 Task: Plan a time for the environmental cleanup initiative.
Action: Mouse moved to (71, 84)
Screenshot: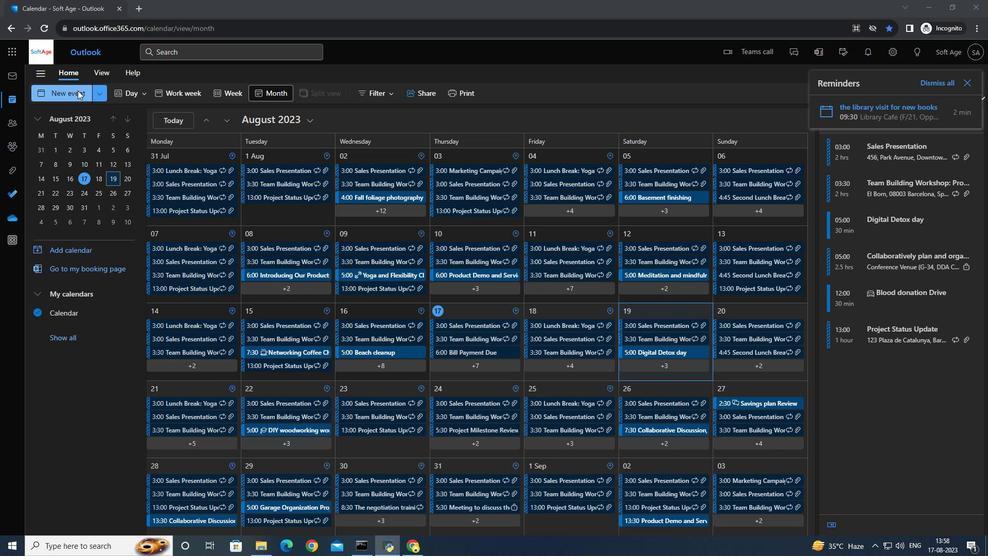 
Action: Mouse pressed left at (71, 84)
Screenshot: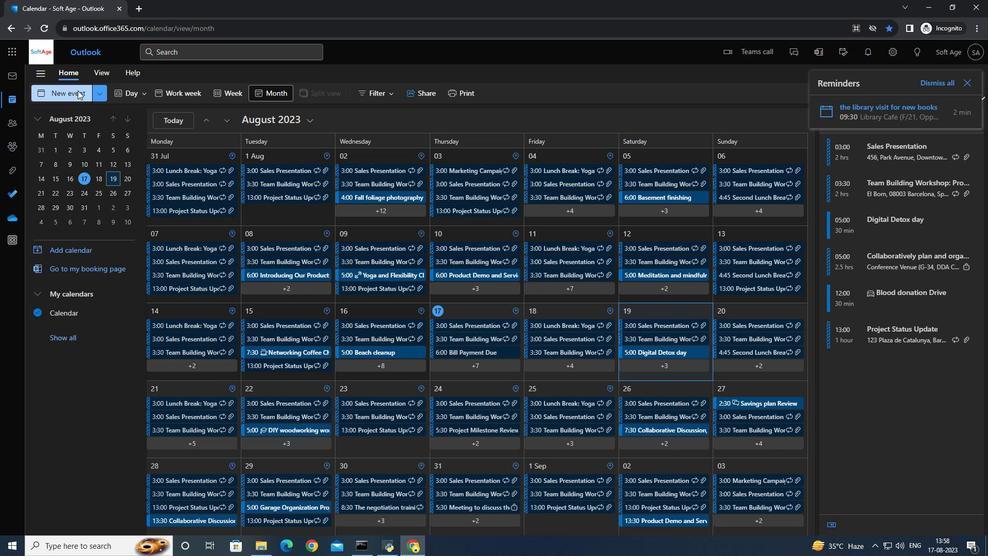 
Action: Mouse moved to (261, 156)
Screenshot: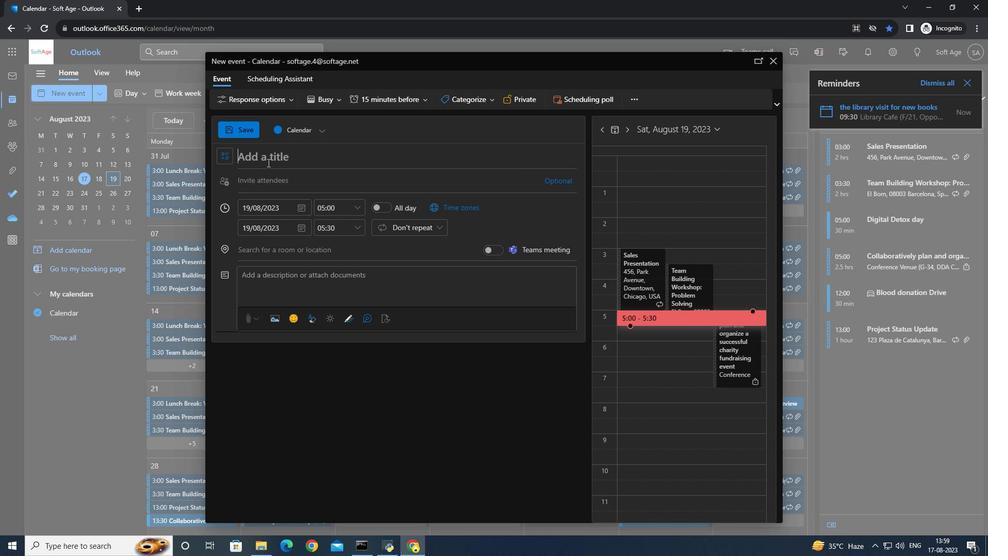 
Action: Key pressed <Key.caps_lock>E<Key.caps_lock>nvironmental<Key.space><Key.caps_lock>C<Key.caps_lock>leanup<Key.space>initia
Screenshot: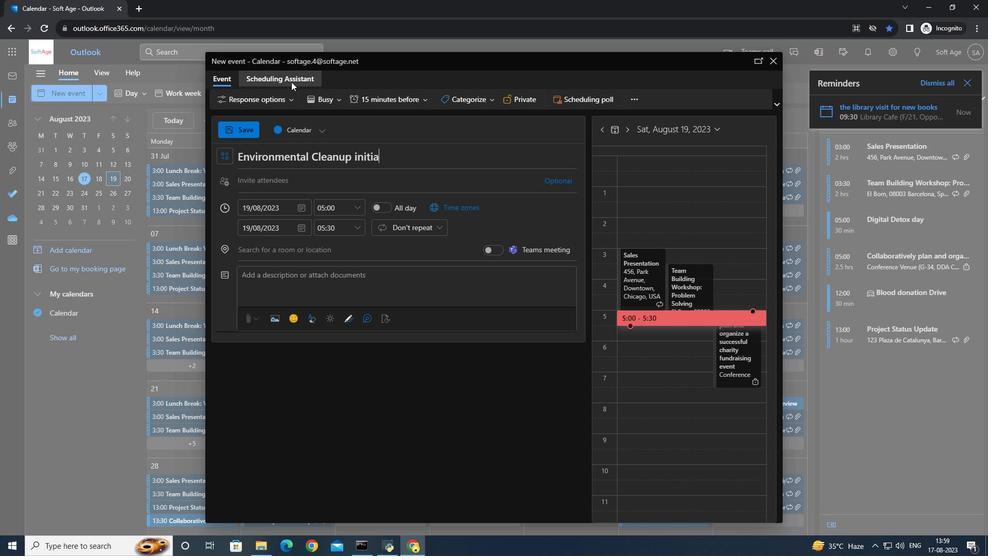 
Action: Mouse moved to (285, 75)
Screenshot: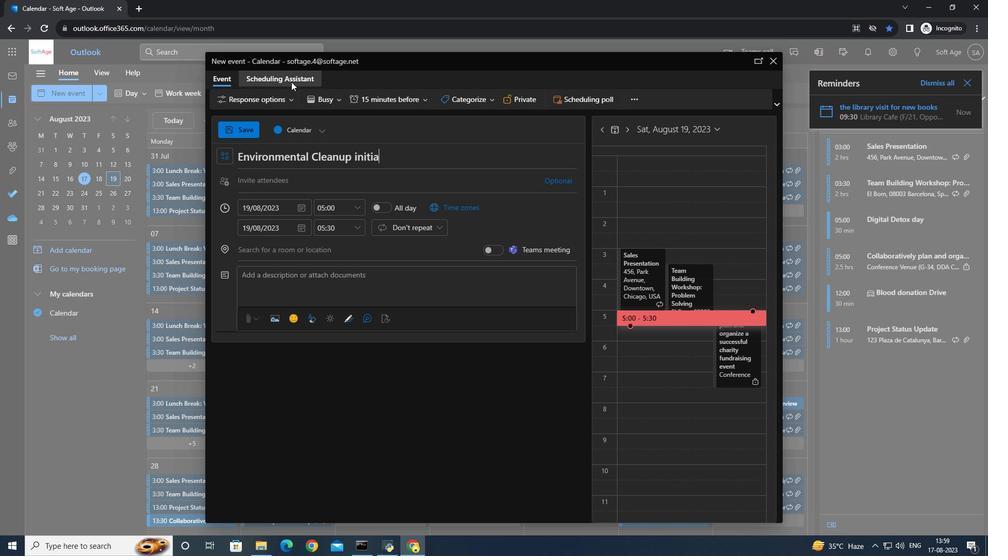 
Action: Key pressed tive
Screenshot: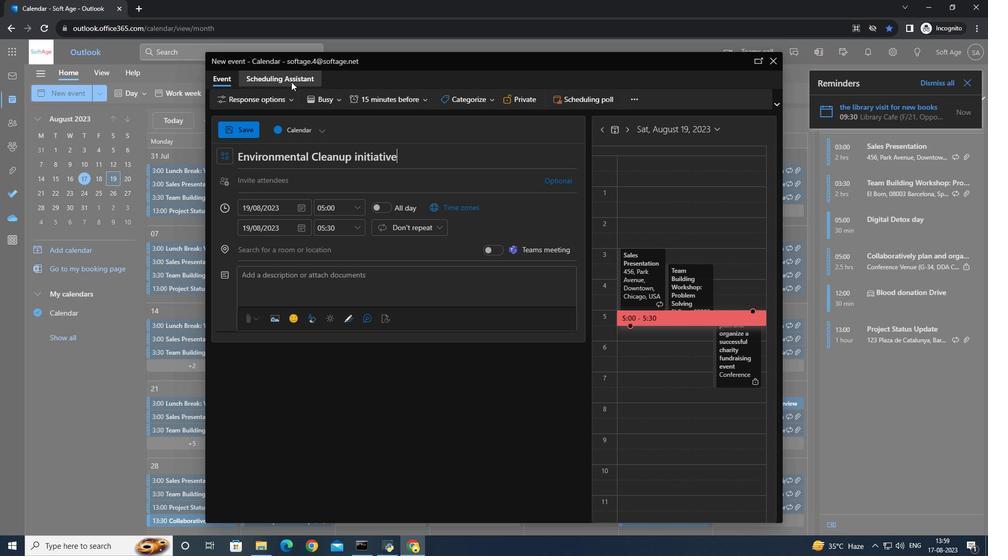 
Action: Mouse moved to (349, 197)
Screenshot: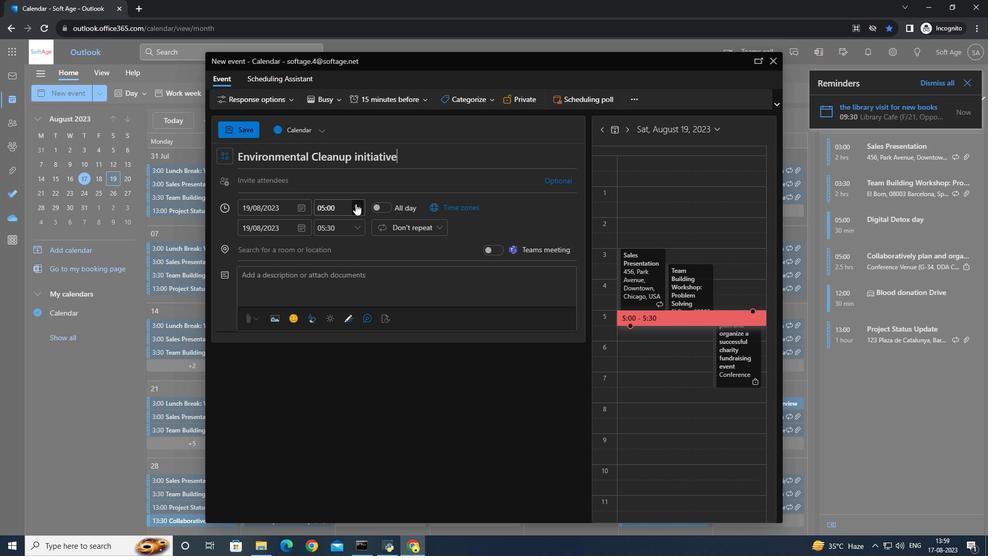 
Action: Mouse pressed left at (349, 197)
Screenshot: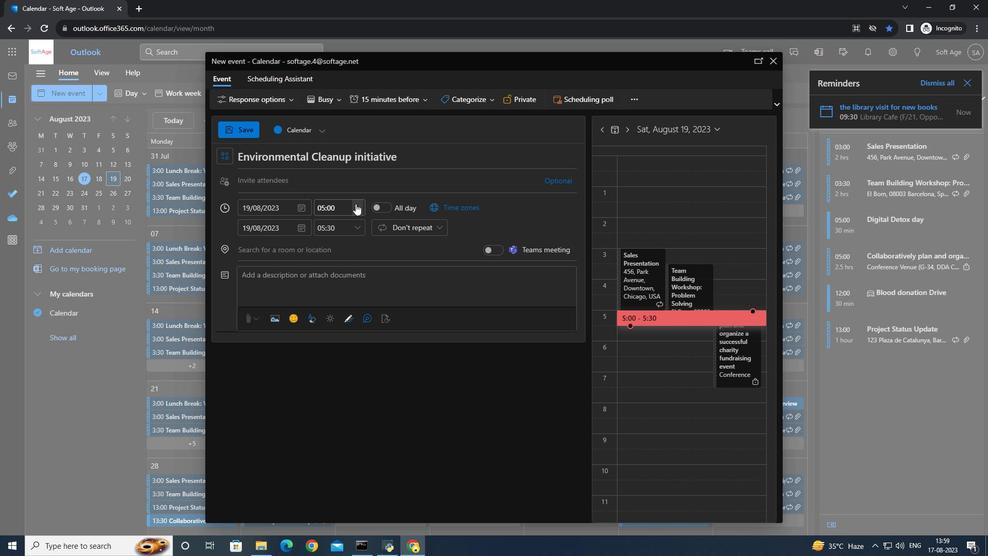 
Action: Mouse moved to (374, 253)
Screenshot: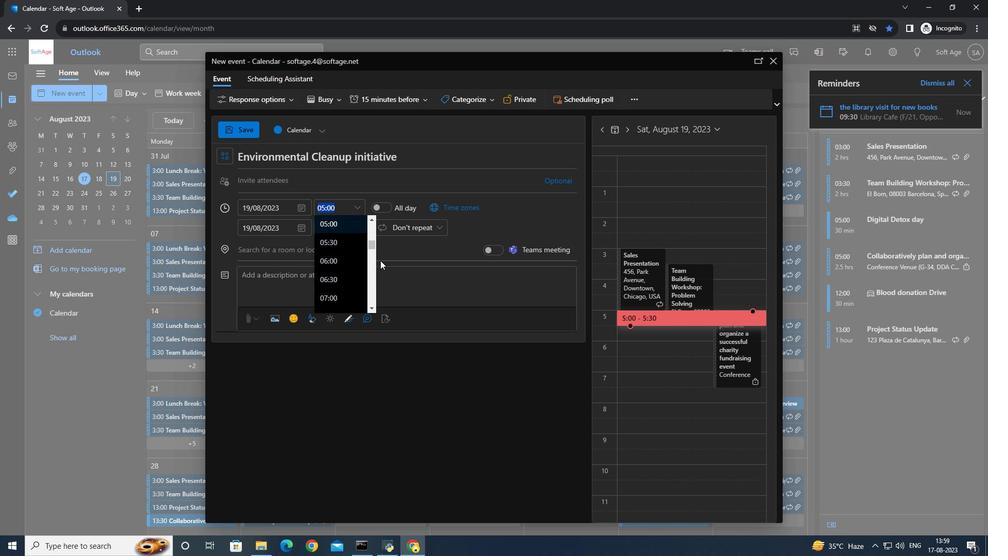 
Action: Mouse scrolled (374, 254) with delta (0, 0)
Screenshot: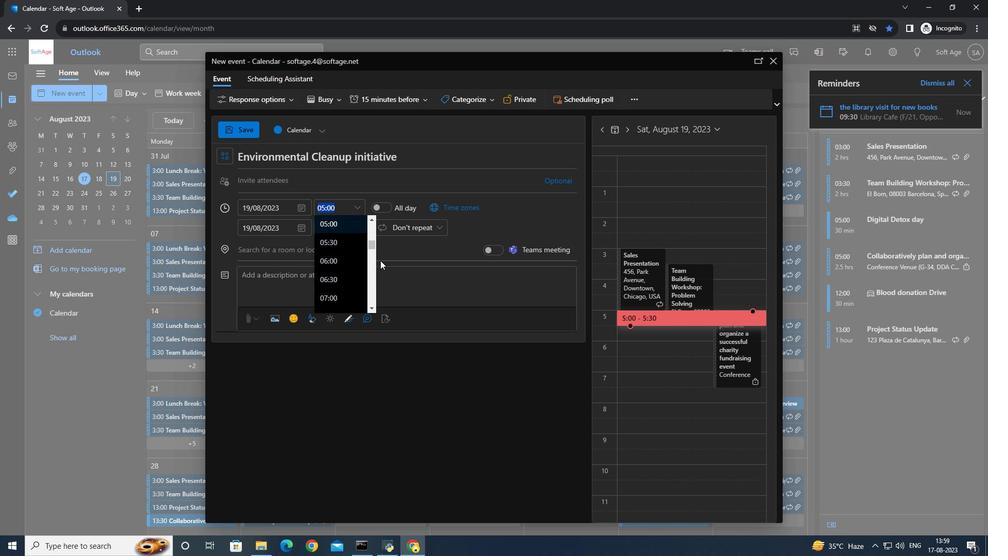 
Action: Mouse moved to (374, 254)
Screenshot: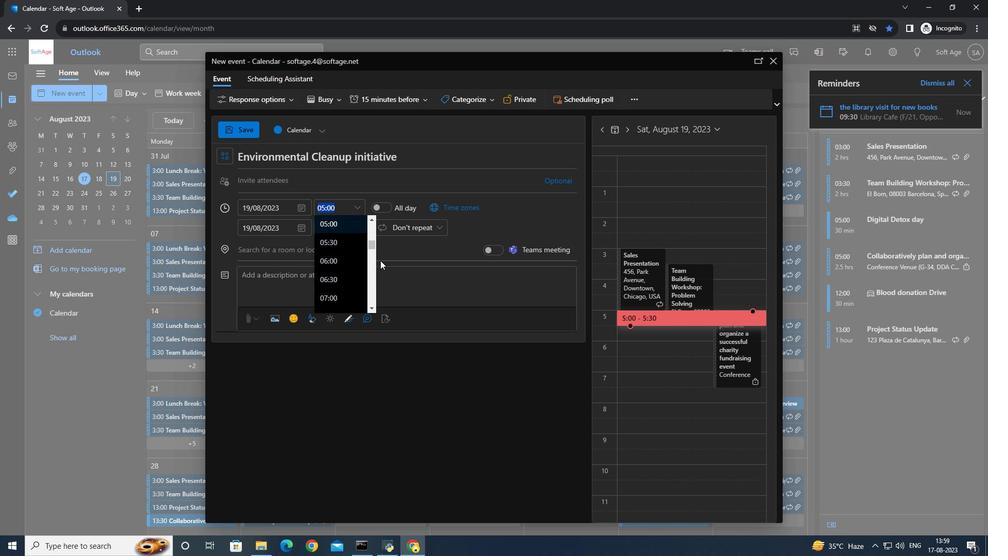 
Action: Mouse scrolled (374, 253) with delta (0, 0)
Screenshot: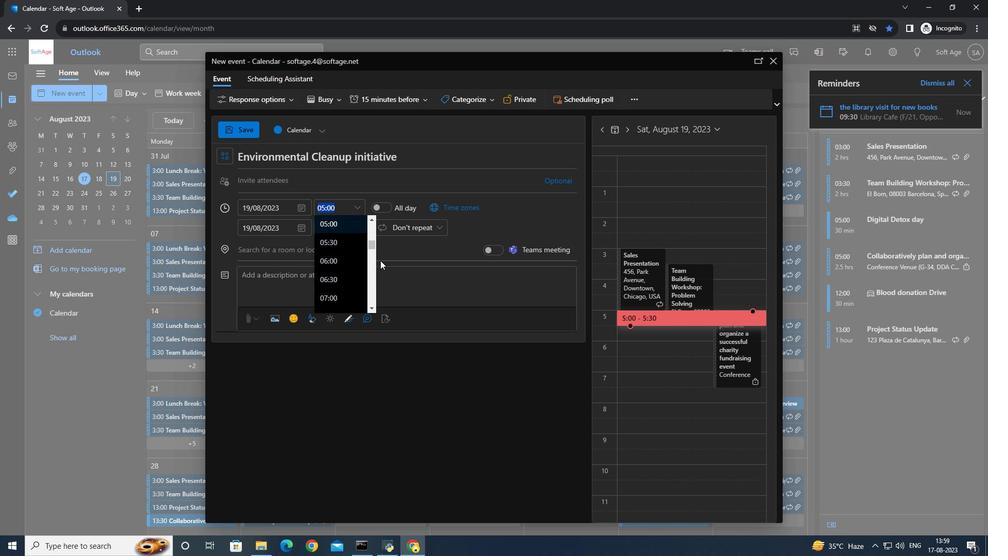 
Action: Mouse scrolled (374, 253) with delta (0, 0)
Screenshot: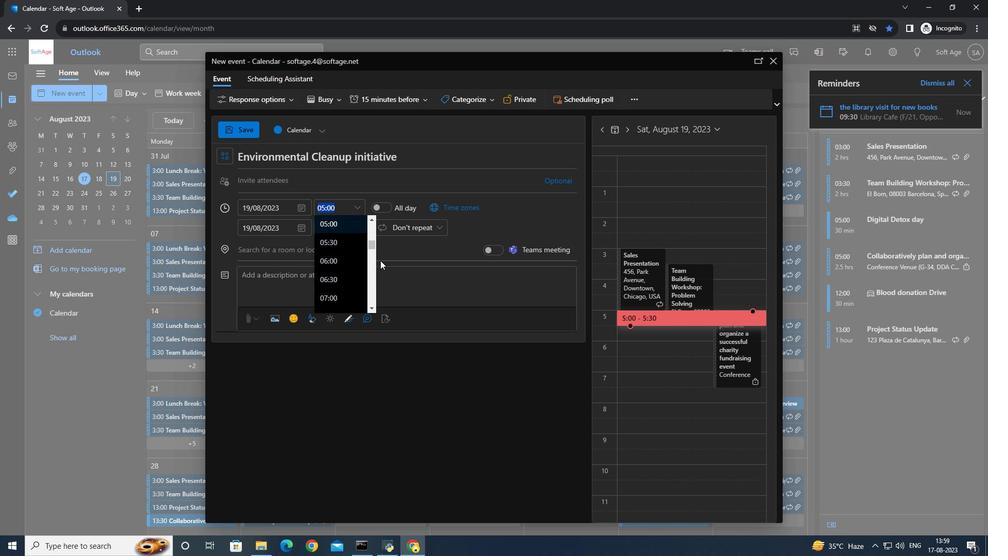 
Action: Mouse scrolled (374, 253) with delta (0, 0)
Screenshot: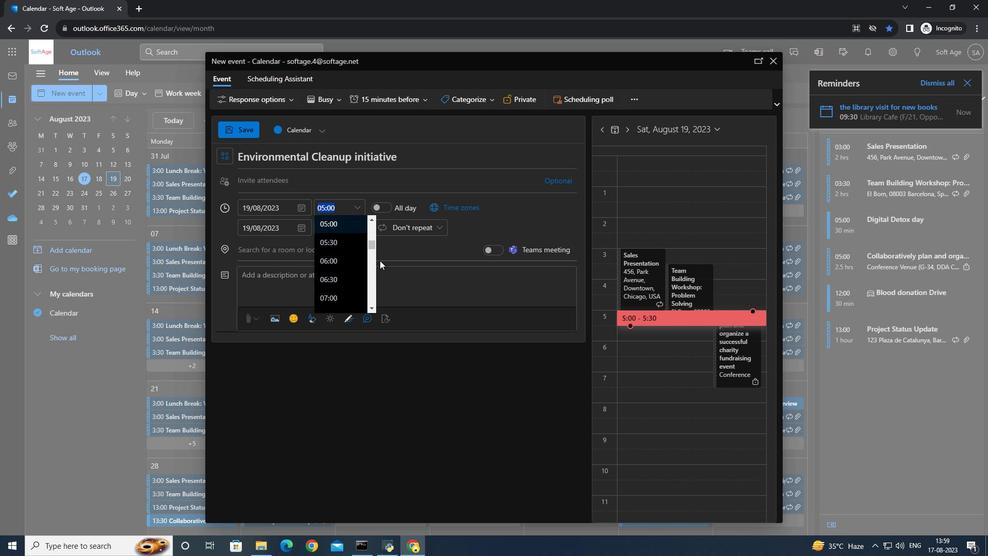
Action: Mouse scrolled (374, 253) with delta (0, 0)
Screenshot: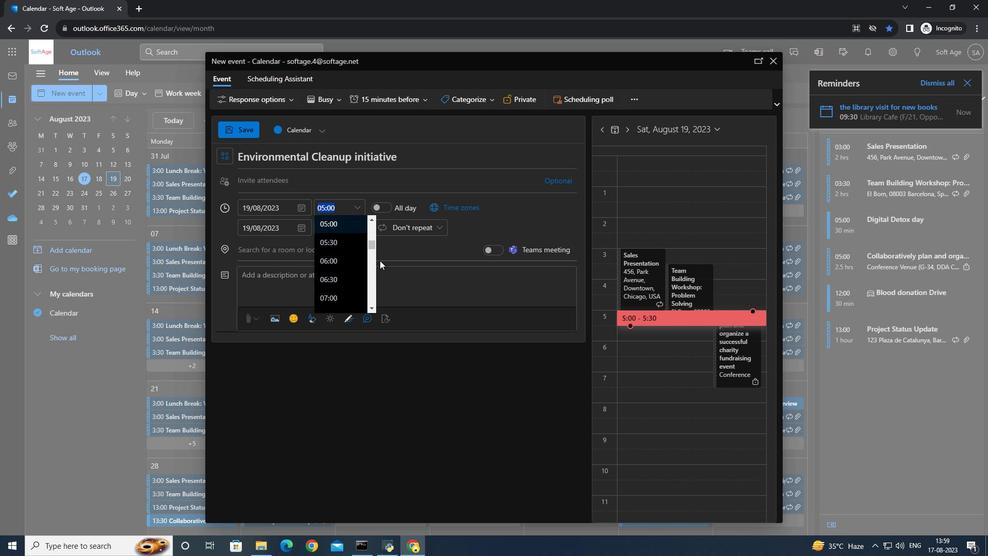 
Action: Mouse moved to (334, 237)
Screenshot: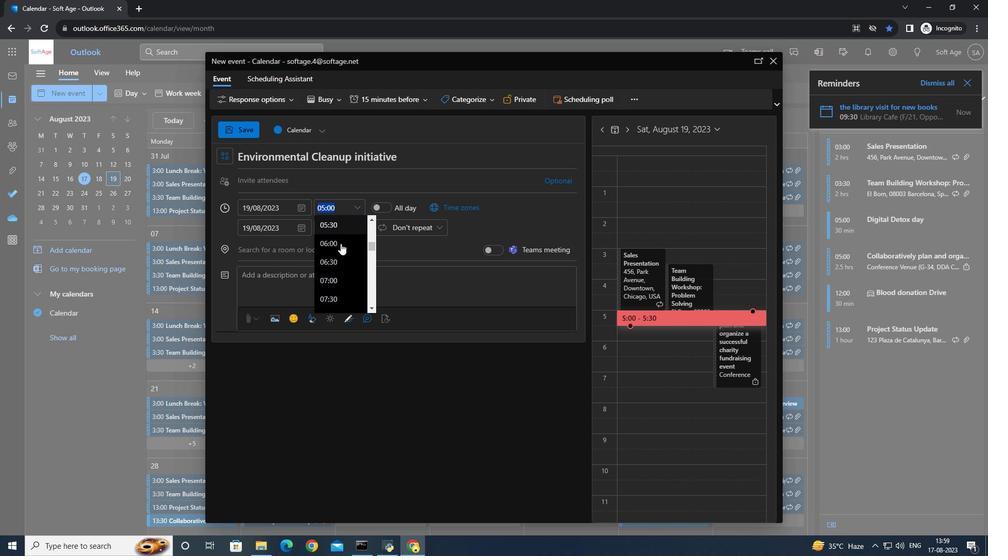 
Action: Mouse scrolled (334, 236) with delta (0, 0)
Screenshot: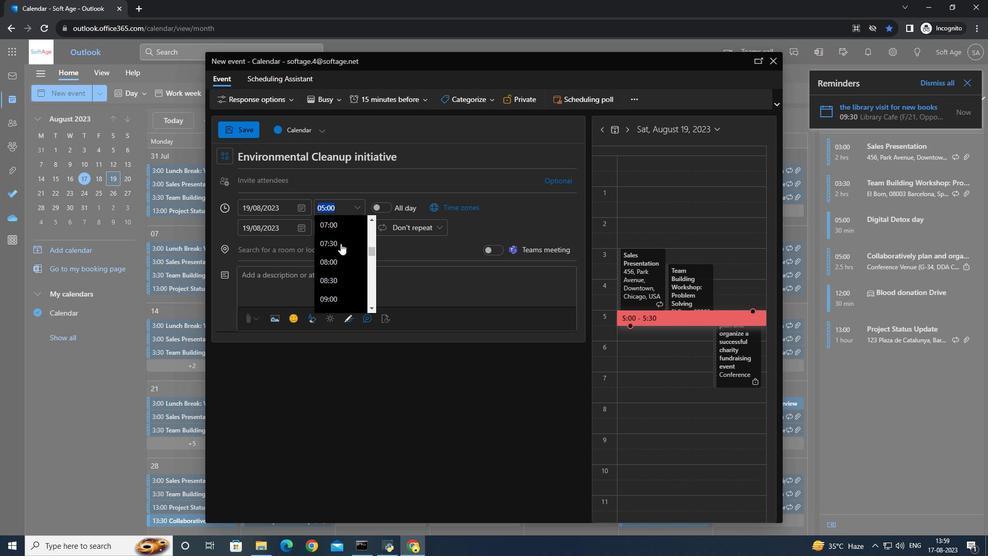 
Action: Mouse scrolled (334, 236) with delta (0, 0)
Screenshot: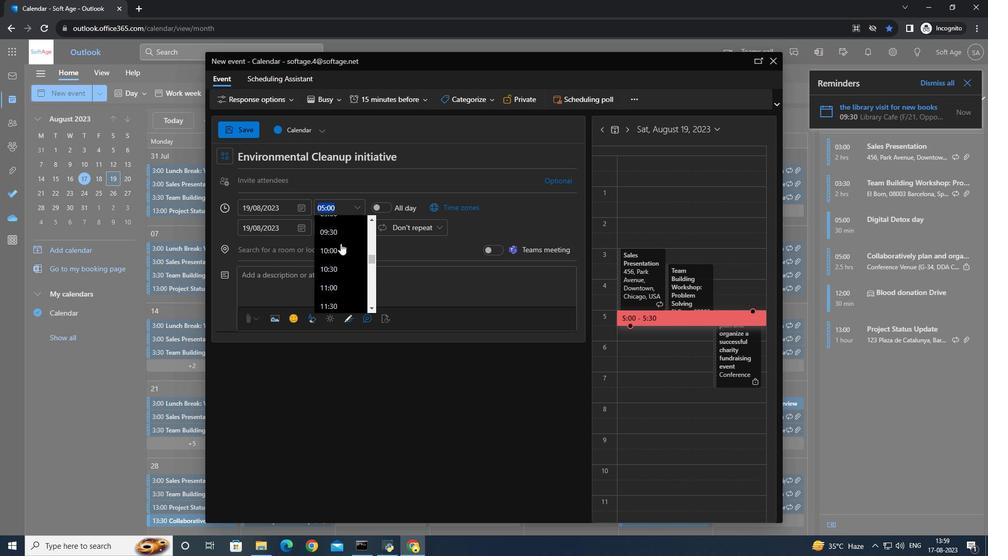 
Action: Mouse scrolled (334, 236) with delta (0, 0)
Screenshot: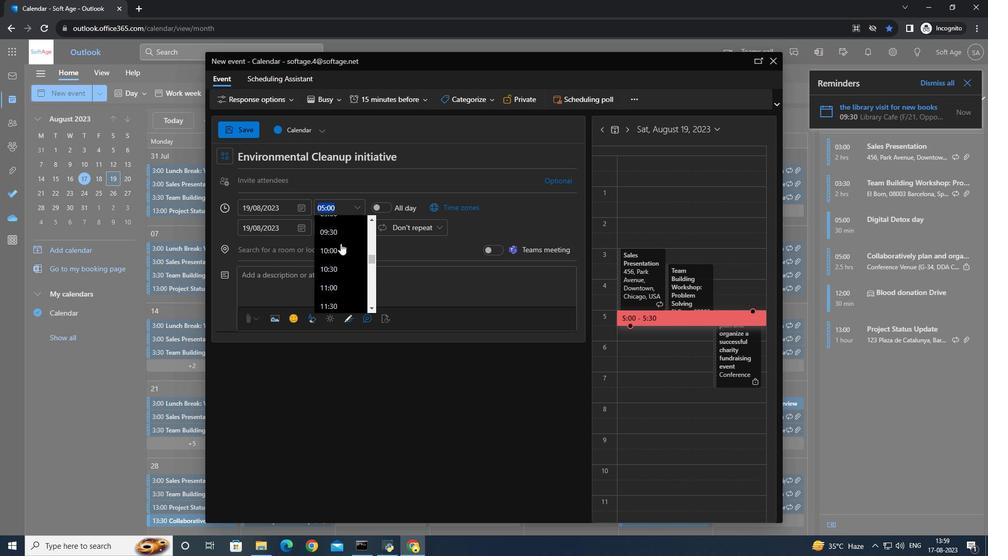 
Action: Mouse scrolled (334, 236) with delta (0, 0)
Screenshot: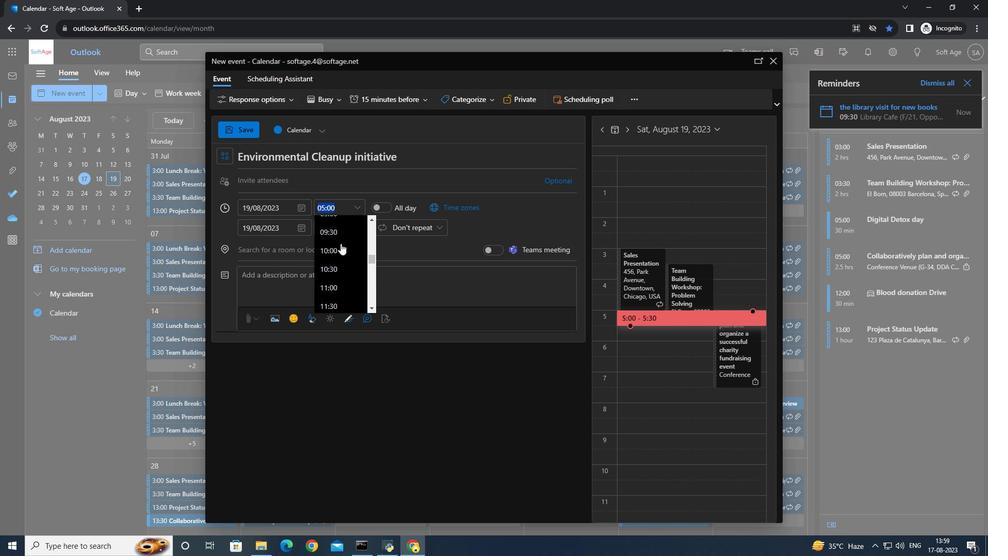 
Action: Mouse moved to (311, 261)
Screenshot: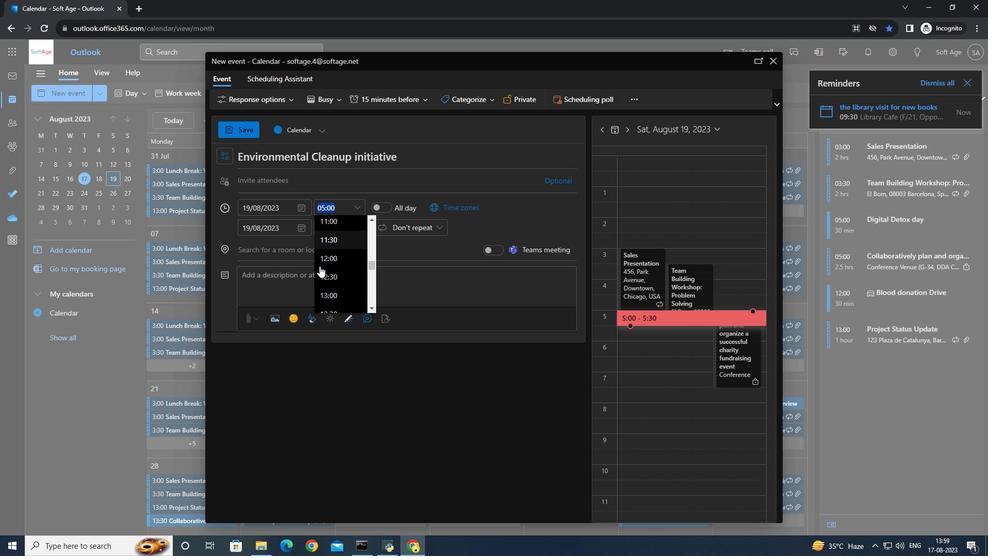
Action: Mouse scrolled (311, 260) with delta (0, 0)
Screenshot: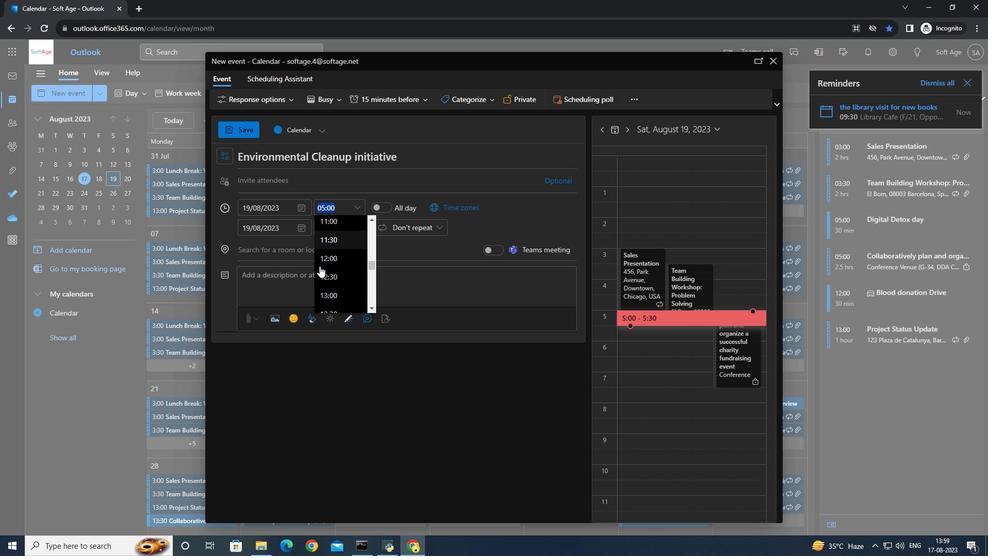 
Action: Mouse moved to (313, 260)
Screenshot: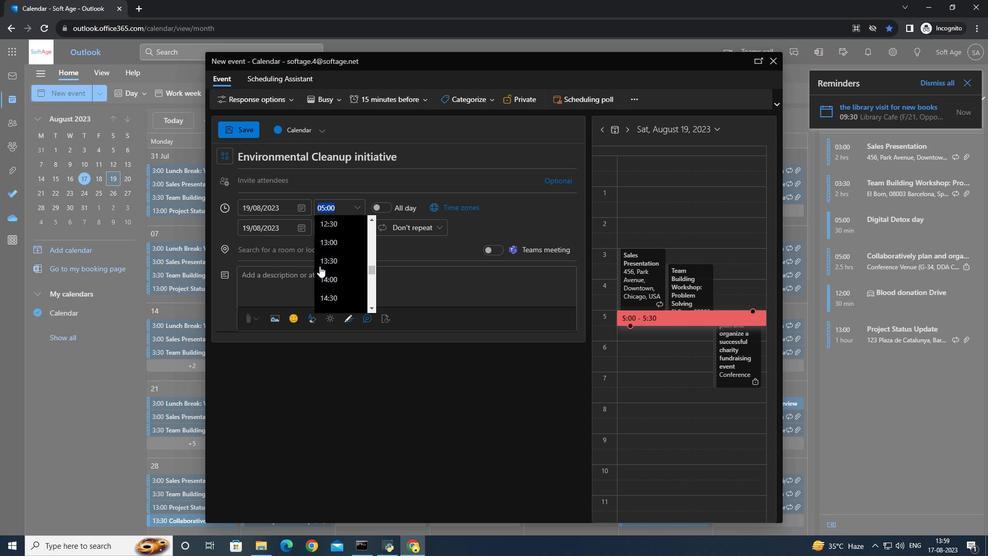
Action: Mouse scrolled (313, 259) with delta (0, 0)
Screenshot: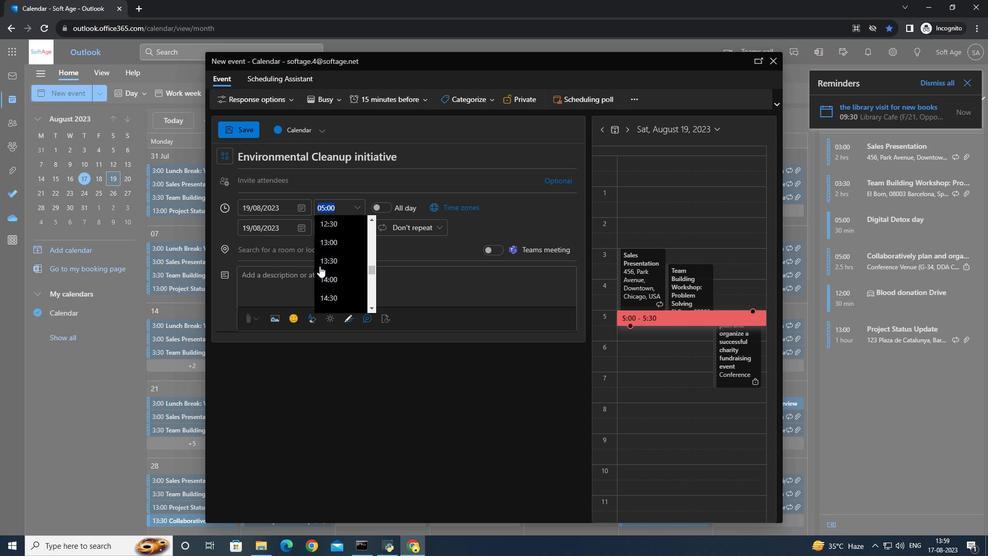 
Action: Mouse scrolled (313, 259) with delta (0, 0)
Screenshot: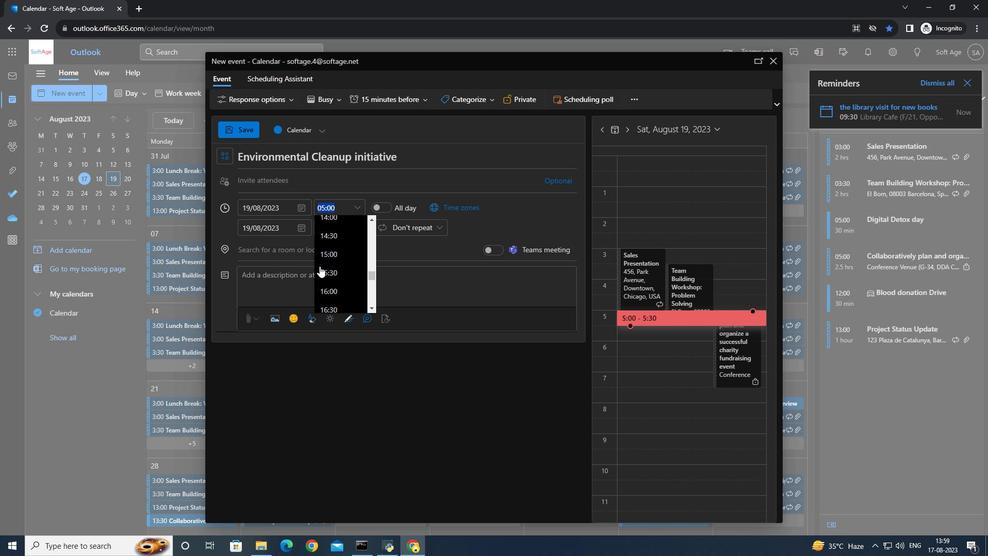 
Action: Mouse moved to (319, 280)
Screenshot: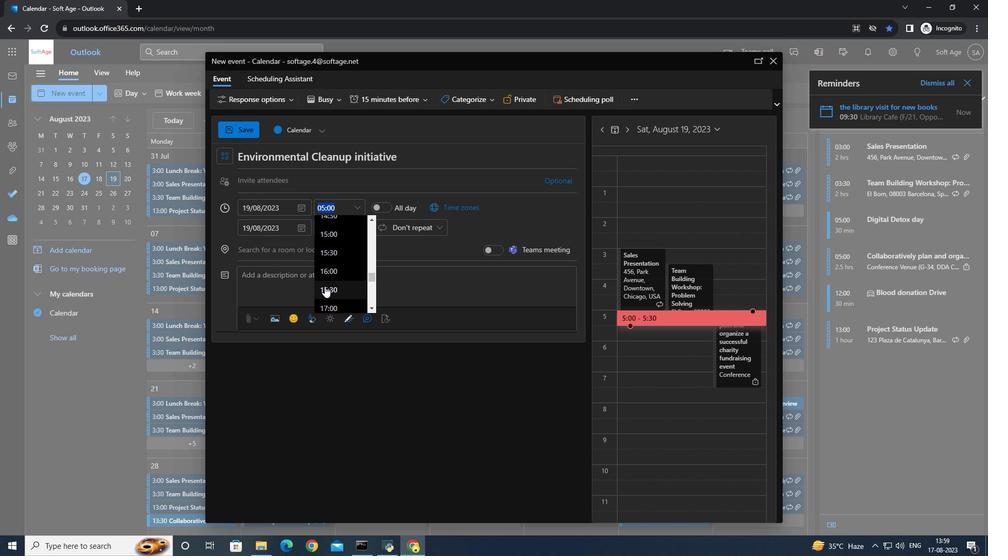 
Action: Mouse scrolled (319, 279) with delta (0, 0)
Screenshot: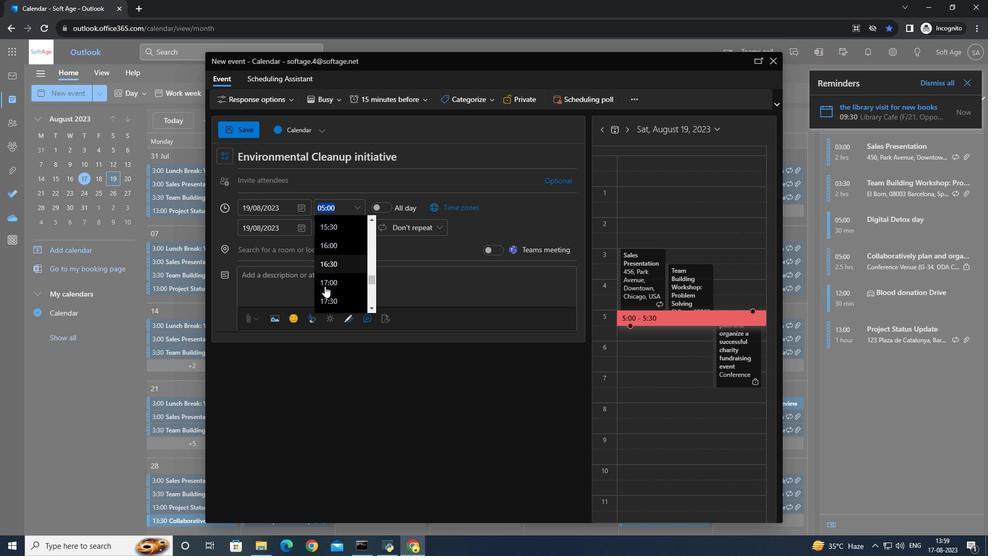 
Action: Mouse moved to (320, 270)
Screenshot: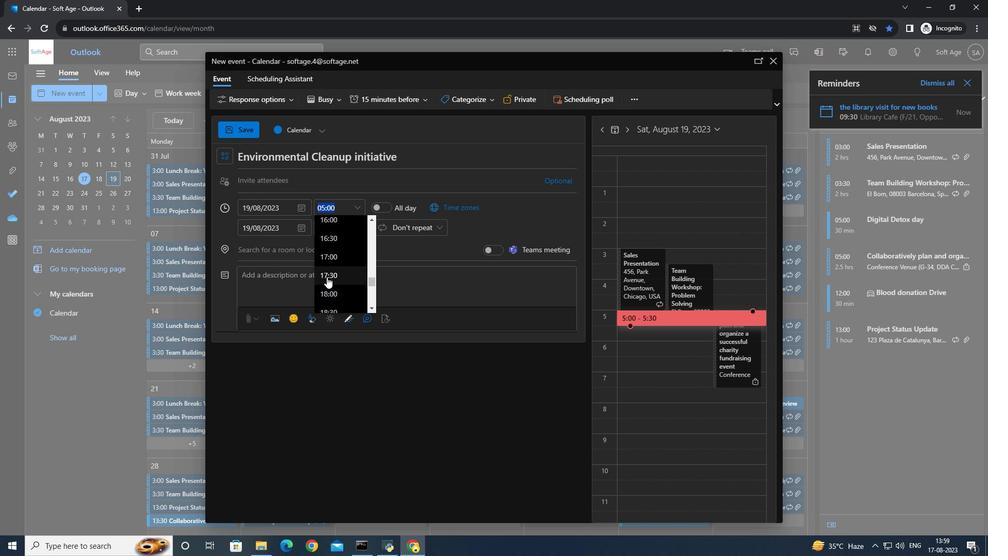 
Action: Mouse pressed left at (320, 270)
Screenshot: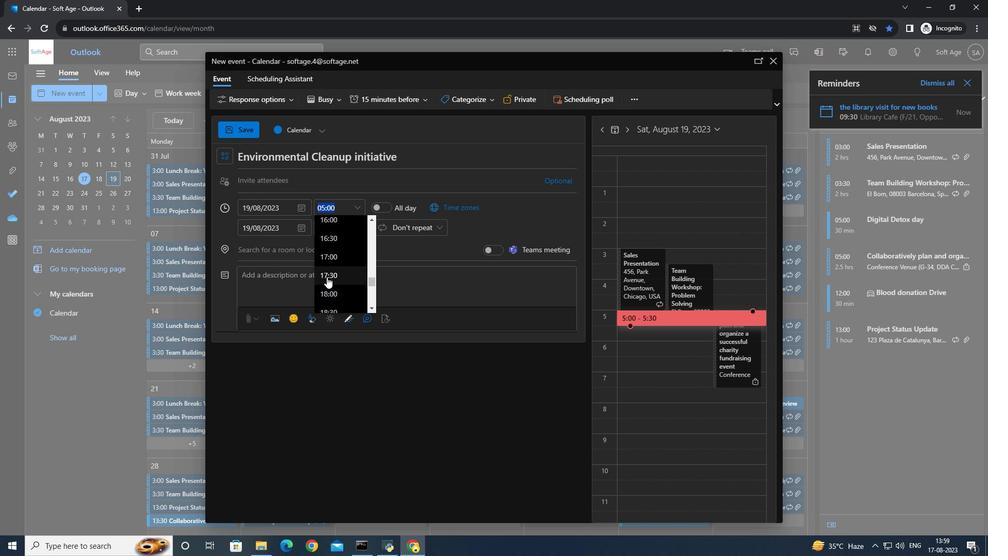 
Action: Mouse moved to (232, 121)
Screenshot: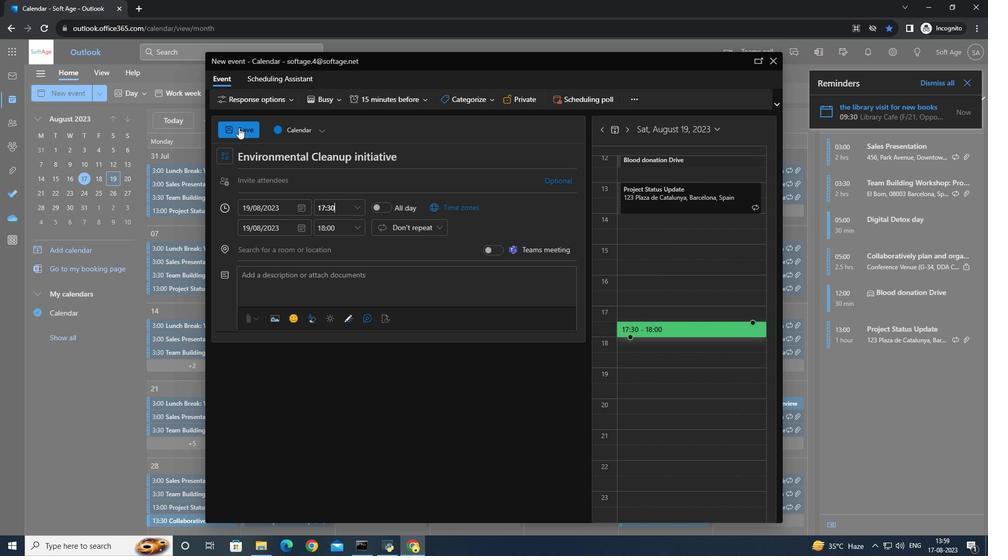 
Action: Mouse pressed left at (232, 121)
Screenshot: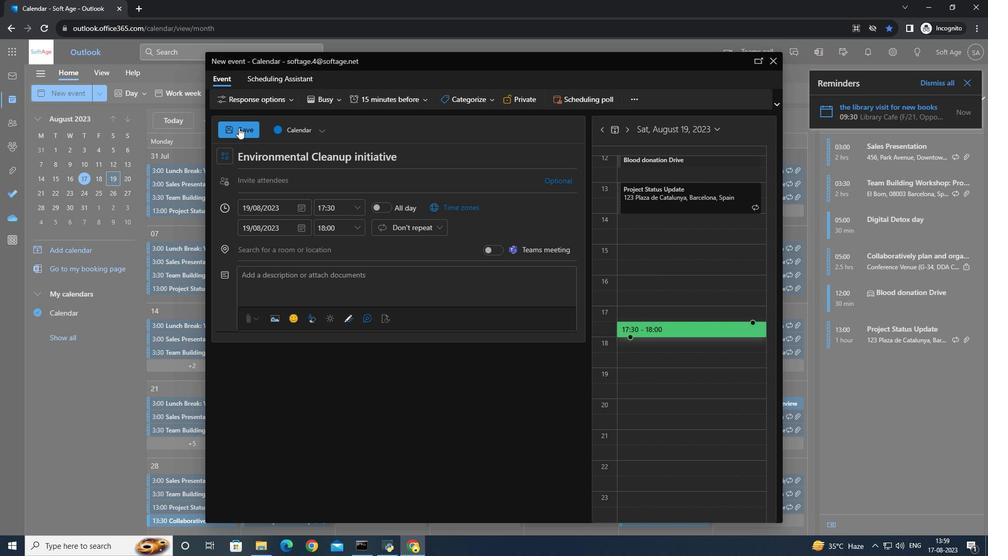 
Action: Mouse moved to (231, 121)
Screenshot: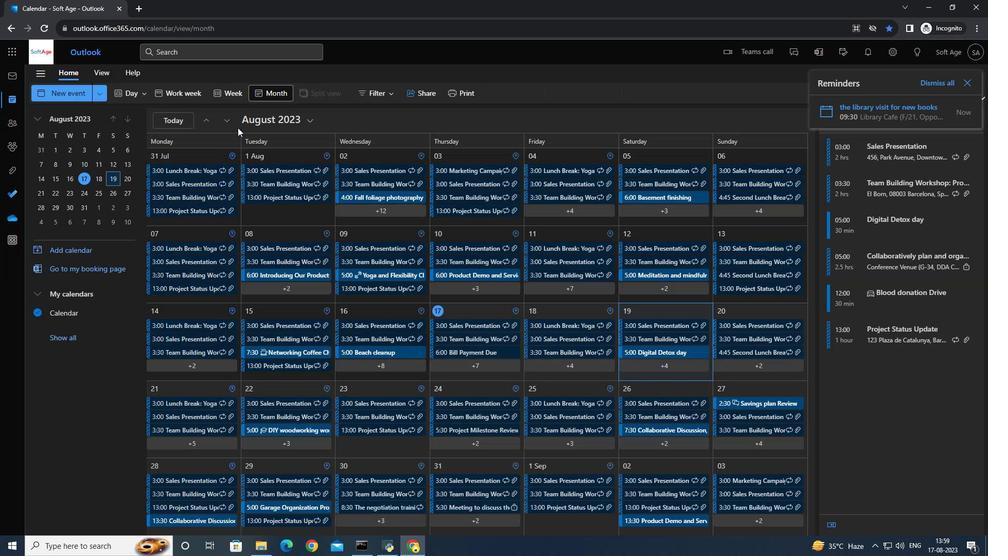
